 Task: Create a rule from the Routing list, Task moved to a section -> Set Priority in the project AgileFocus , set the section as Done clear the priority
Action: Mouse moved to (999, 167)
Screenshot: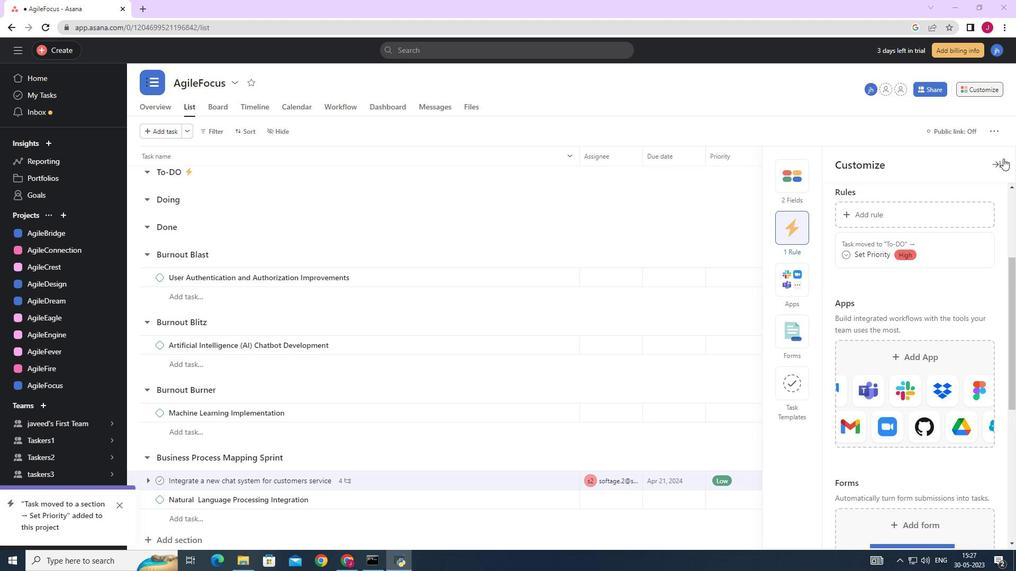 
Action: Mouse pressed left at (999, 167)
Screenshot: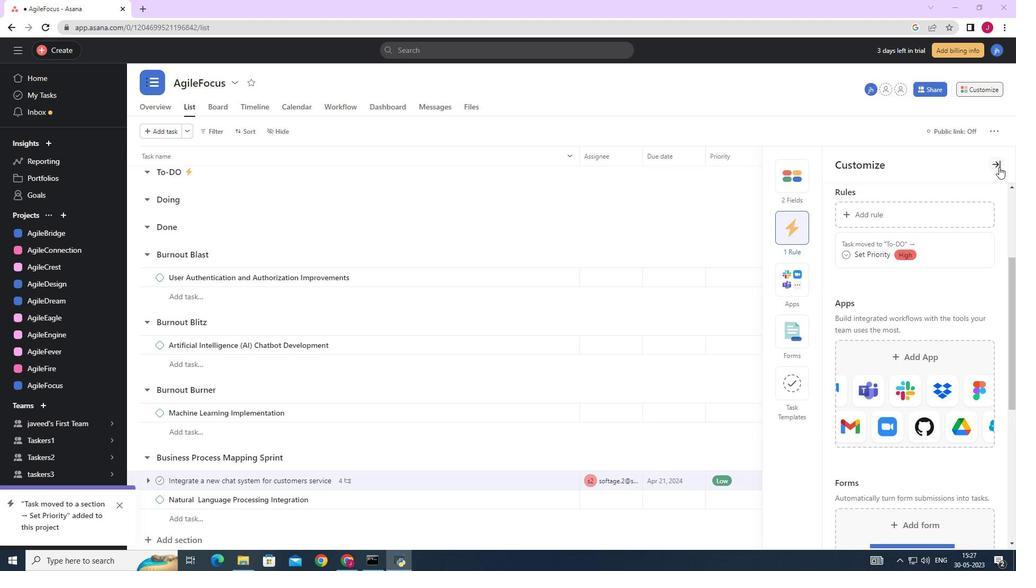 
Action: Mouse moved to (986, 85)
Screenshot: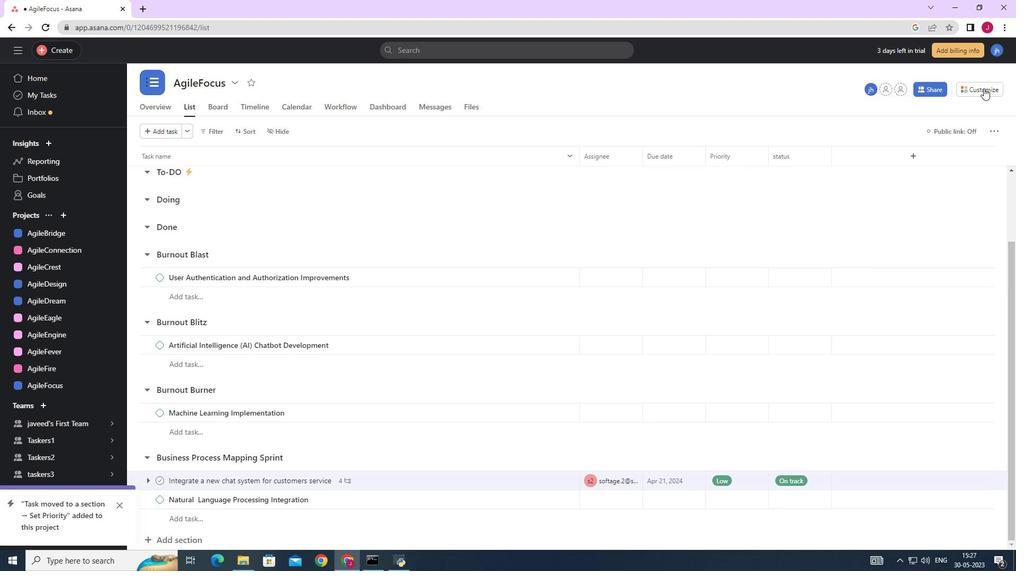 
Action: Mouse pressed left at (986, 85)
Screenshot: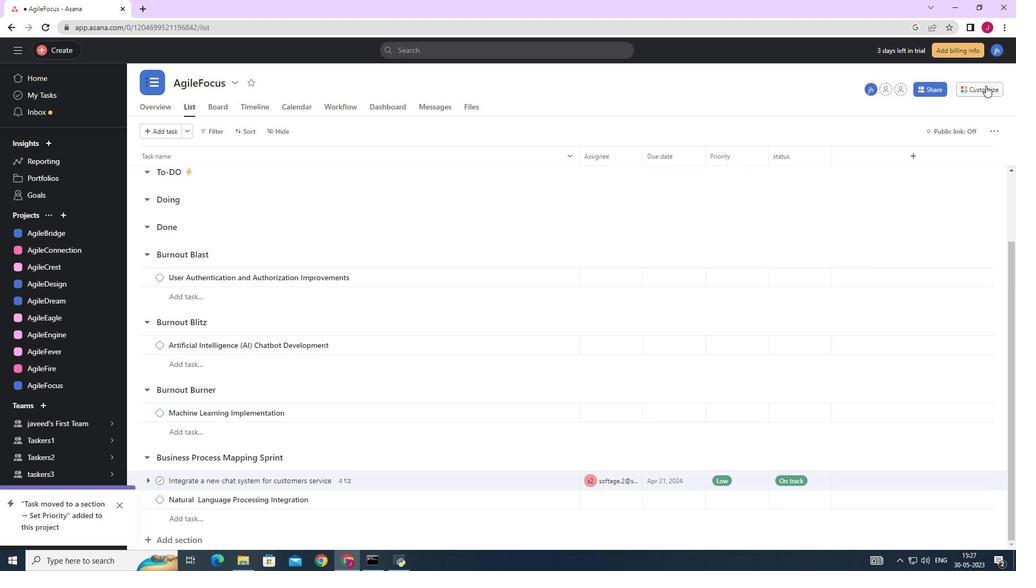 
Action: Mouse moved to (795, 225)
Screenshot: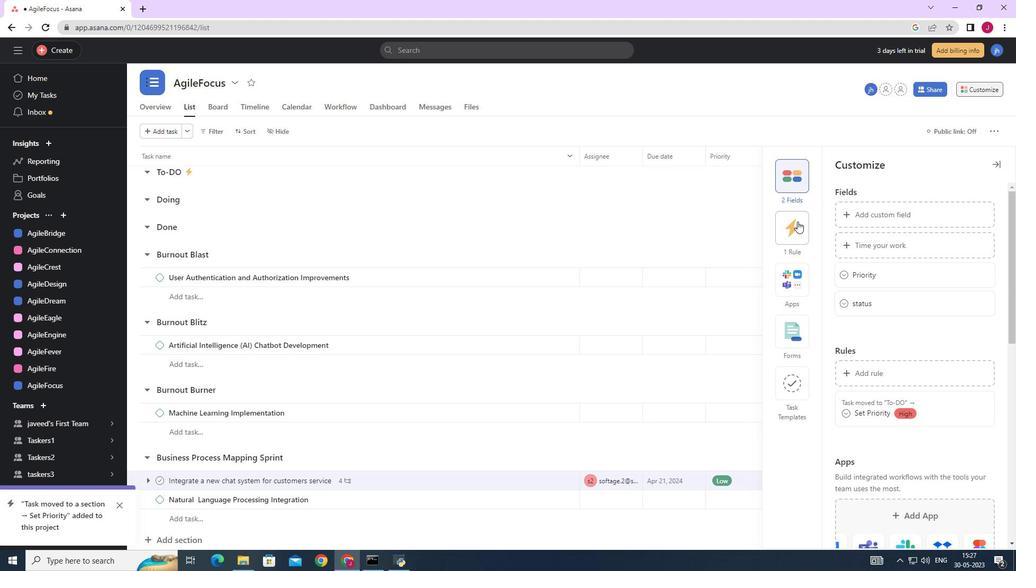 
Action: Mouse pressed left at (795, 225)
Screenshot: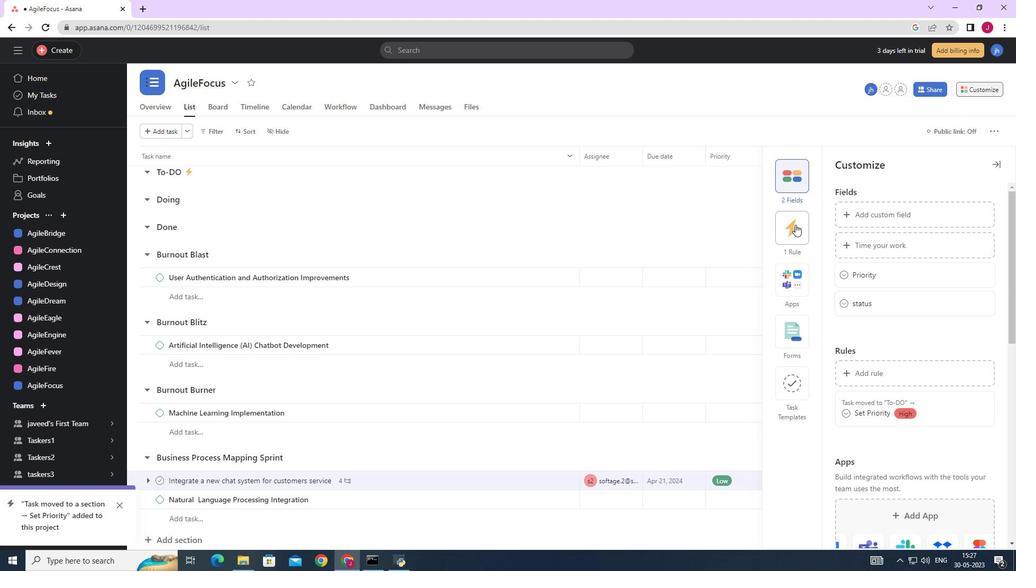
Action: Mouse moved to (869, 217)
Screenshot: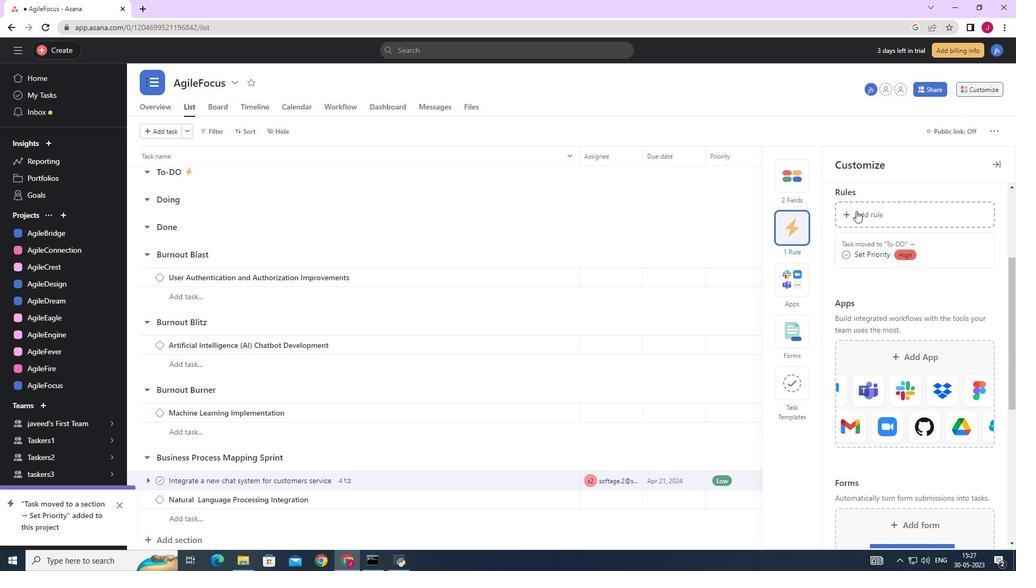 
Action: Mouse pressed left at (869, 217)
Screenshot: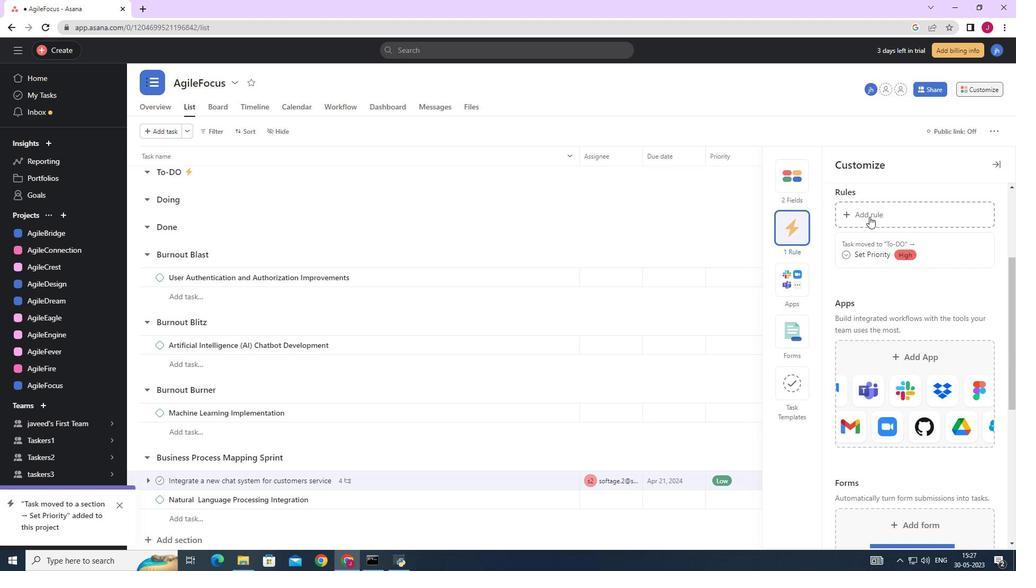 
Action: Mouse moved to (229, 141)
Screenshot: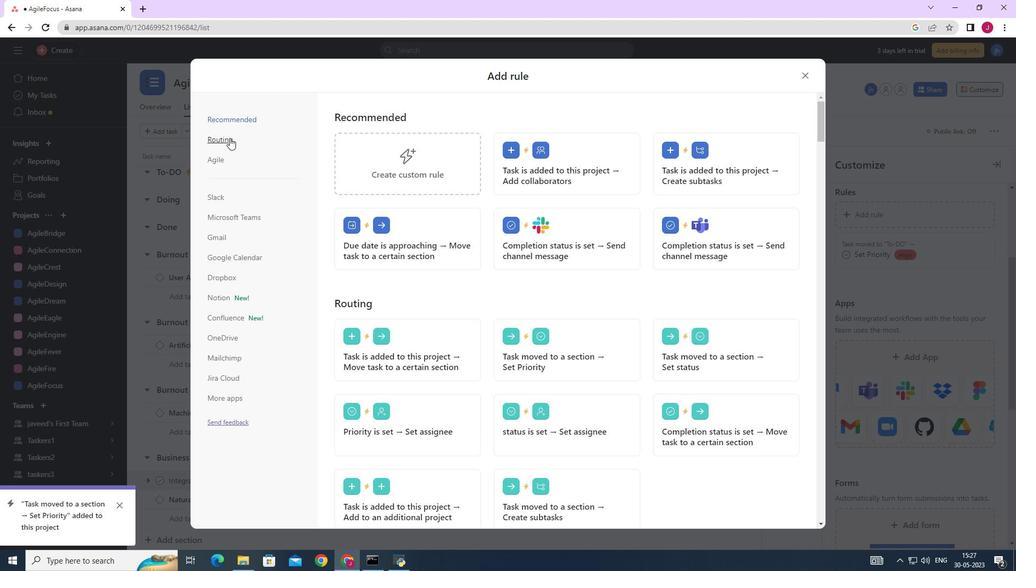 
Action: Mouse pressed left at (229, 141)
Screenshot: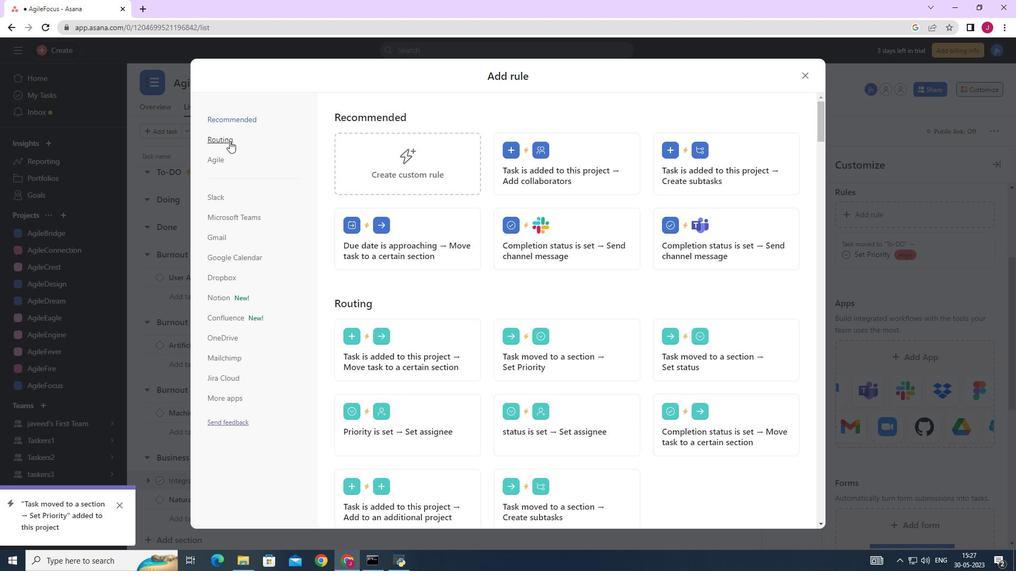 
Action: Mouse moved to (566, 155)
Screenshot: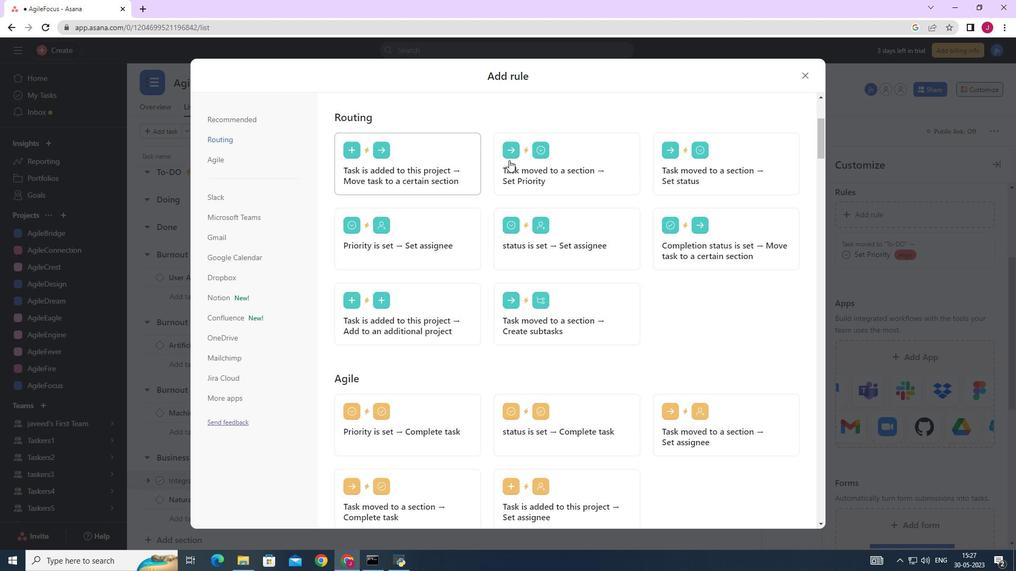 
Action: Mouse pressed left at (566, 155)
Screenshot: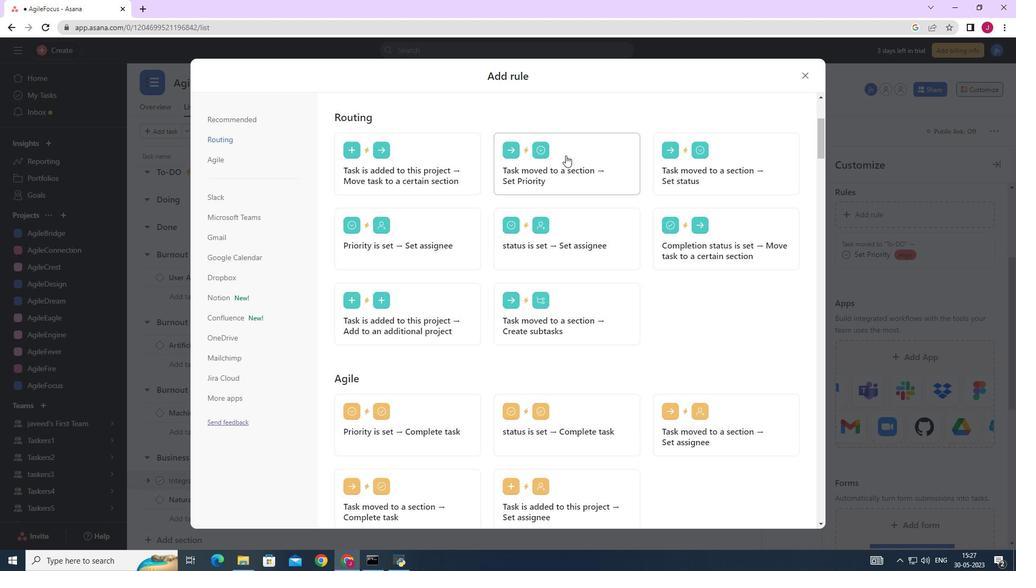 
Action: Mouse moved to (337, 292)
Screenshot: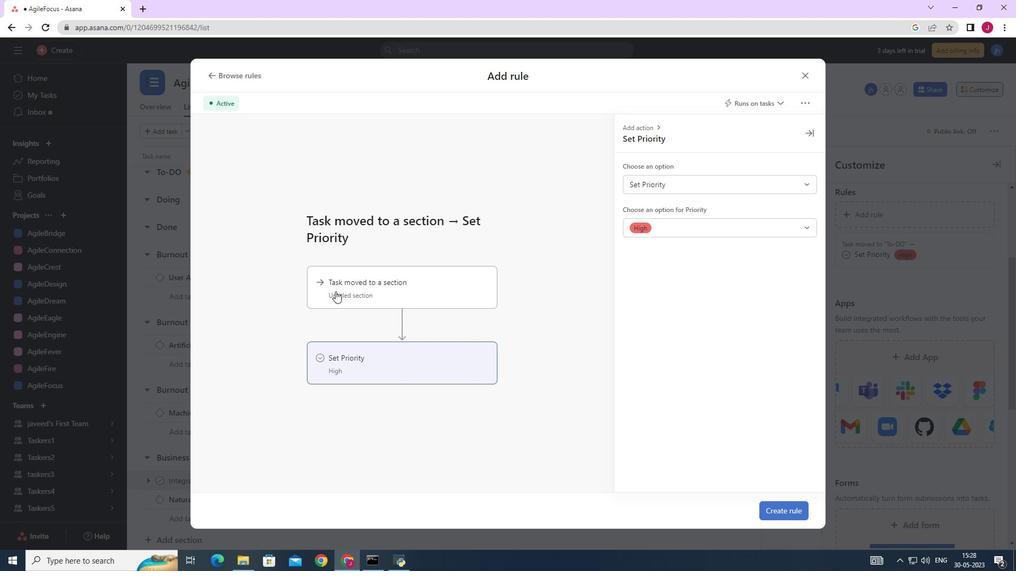 
Action: Mouse pressed left at (336, 291)
Screenshot: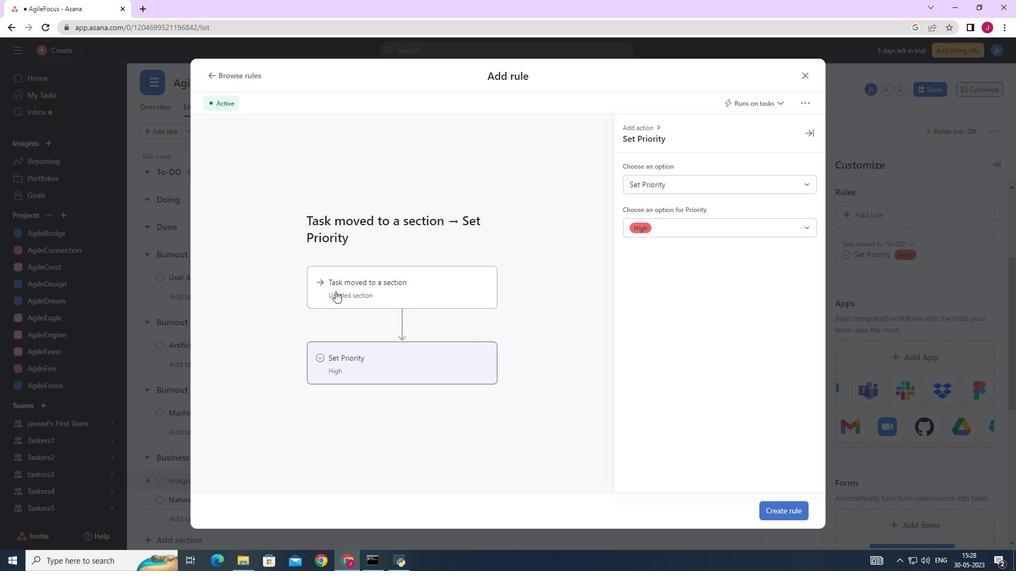 
Action: Mouse moved to (683, 182)
Screenshot: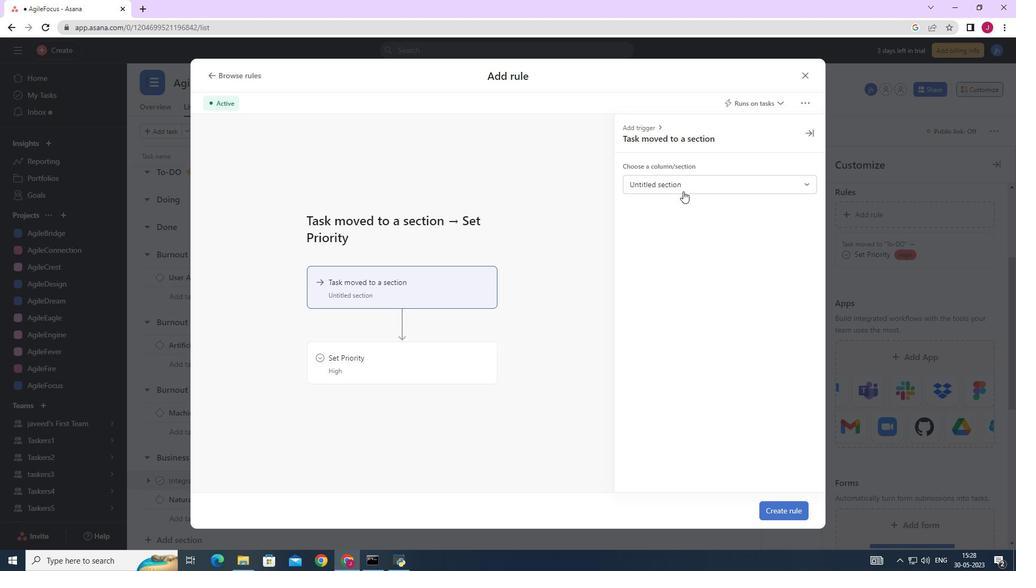 
Action: Mouse pressed left at (683, 182)
Screenshot: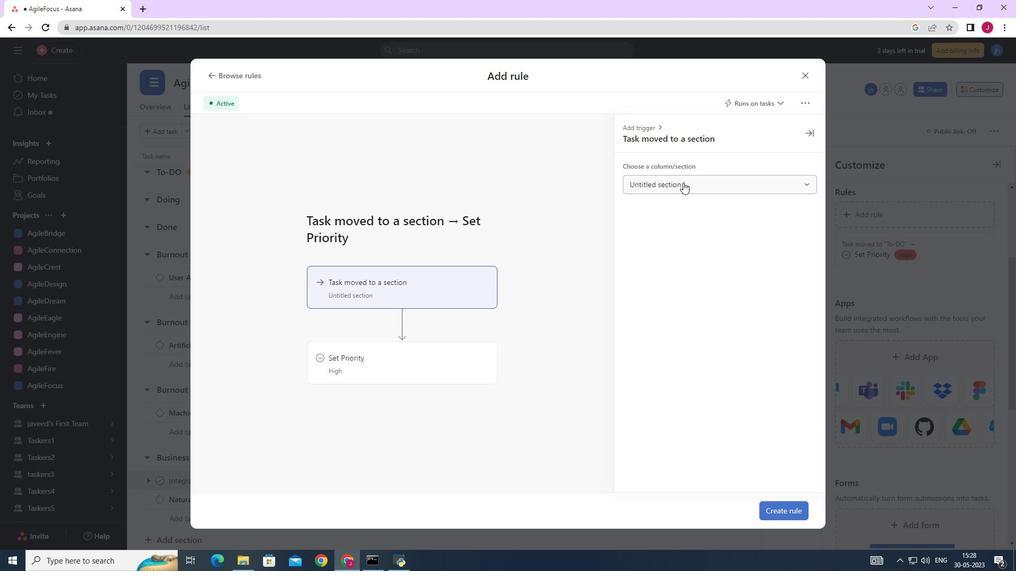 
Action: Mouse moved to (651, 262)
Screenshot: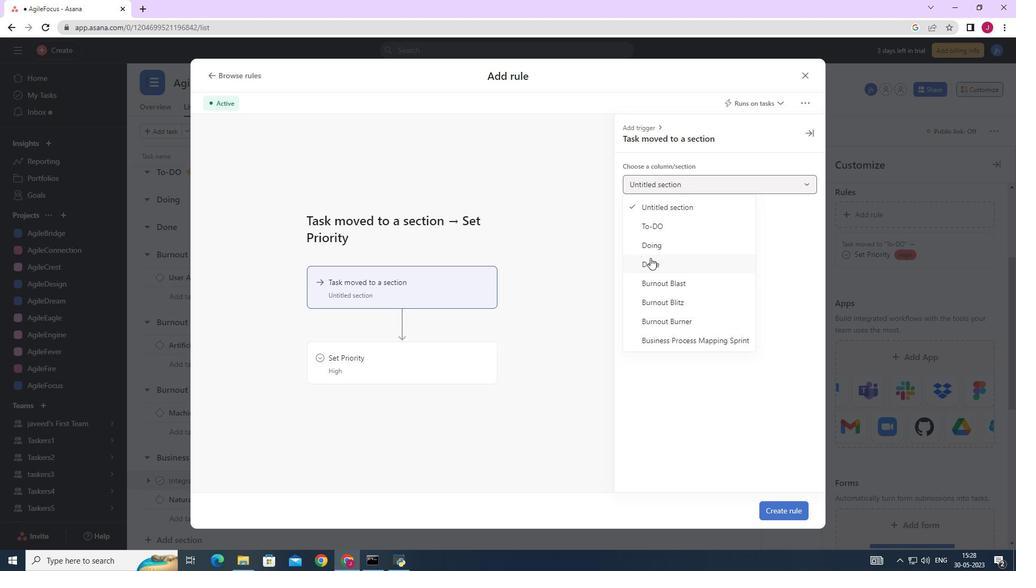
Action: Mouse pressed left at (651, 262)
Screenshot: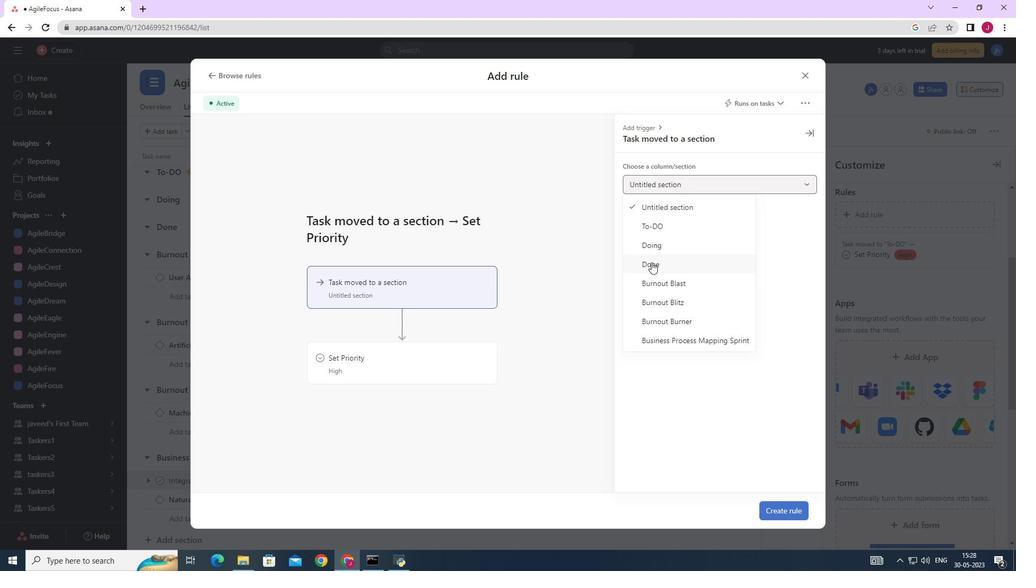 
Action: Mouse moved to (662, 181)
Screenshot: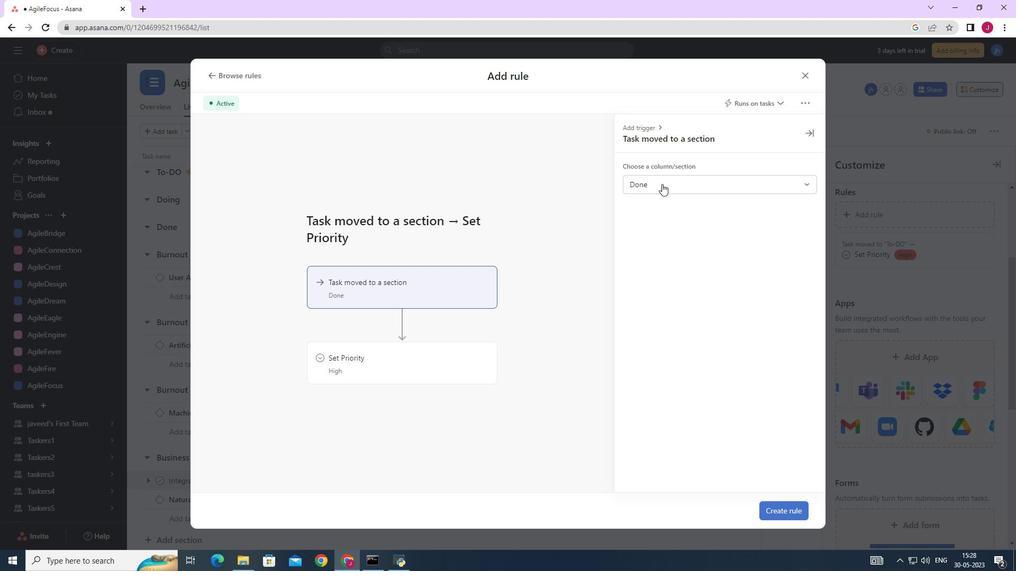 
Action: Mouse pressed left at (662, 181)
Screenshot: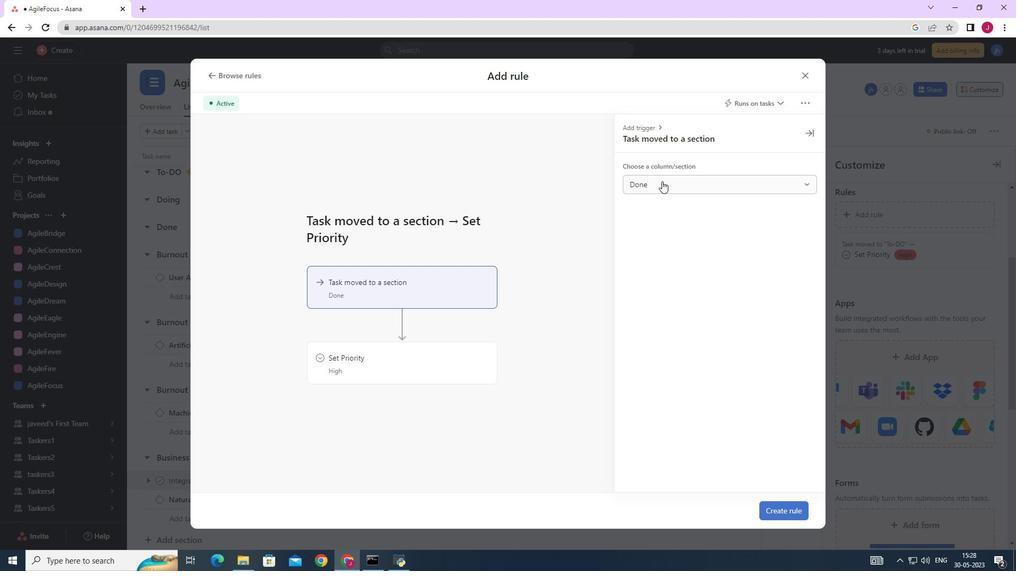 
Action: Mouse moved to (662, 181)
Screenshot: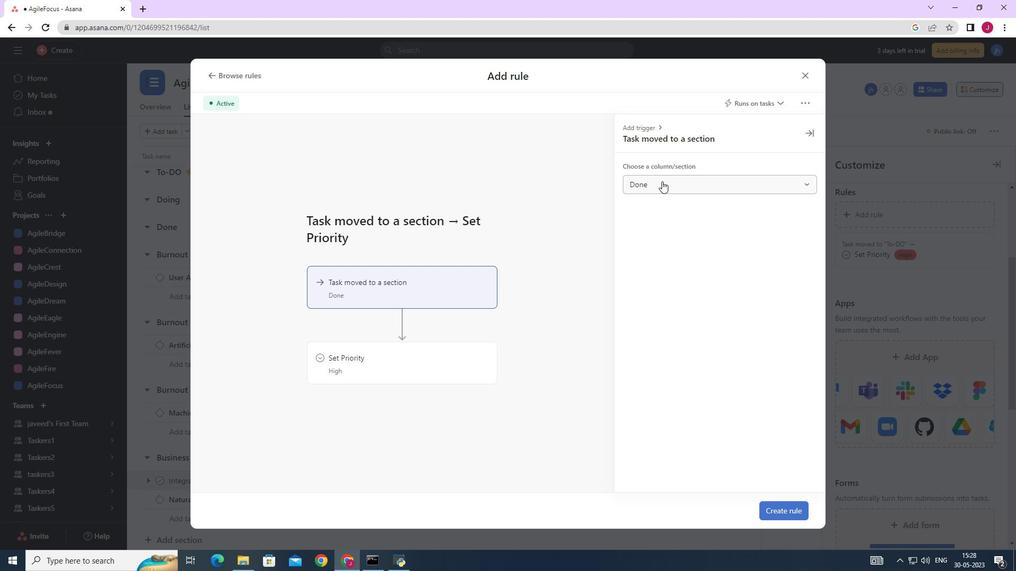 
Action: Mouse pressed left at (662, 181)
Screenshot: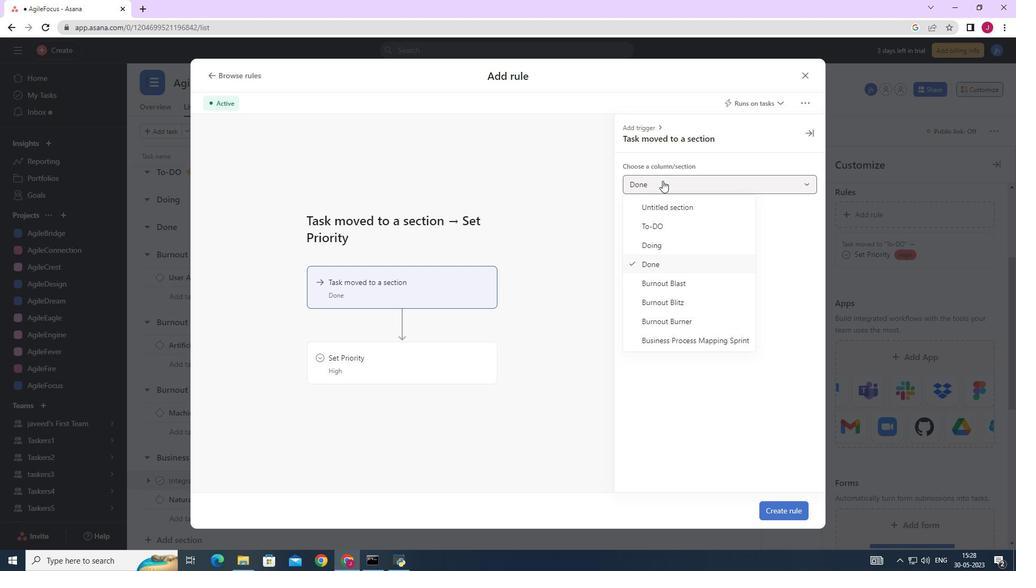 
Action: Mouse moved to (403, 358)
Screenshot: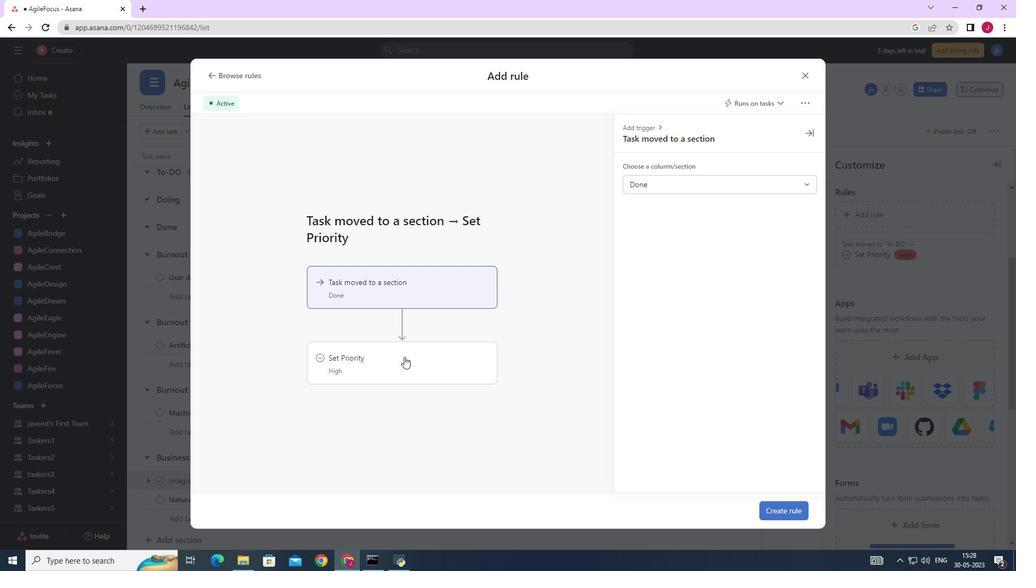 
Action: Mouse pressed left at (403, 358)
Screenshot: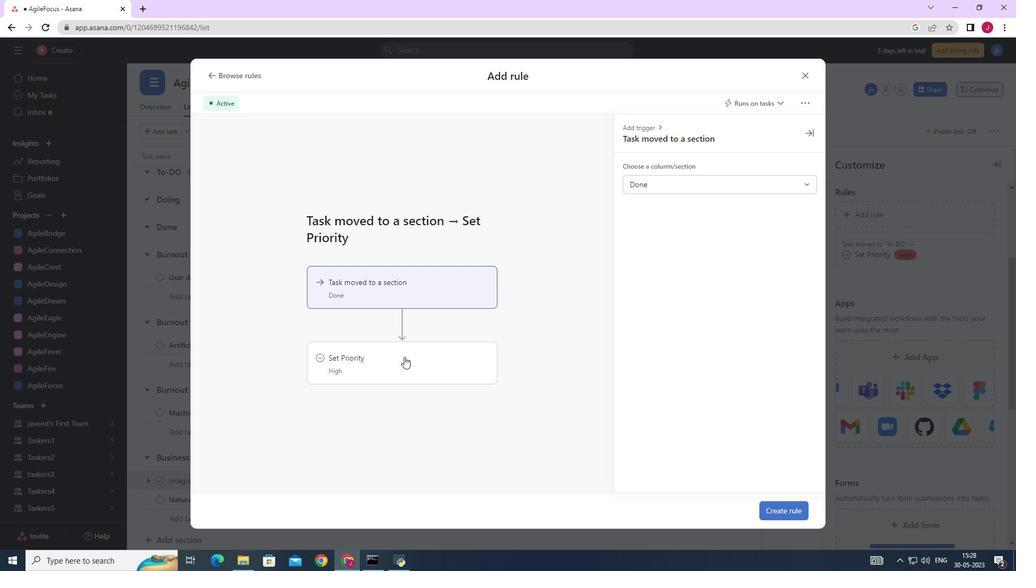 
Action: Mouse moved to (652, 184)
Screenshot: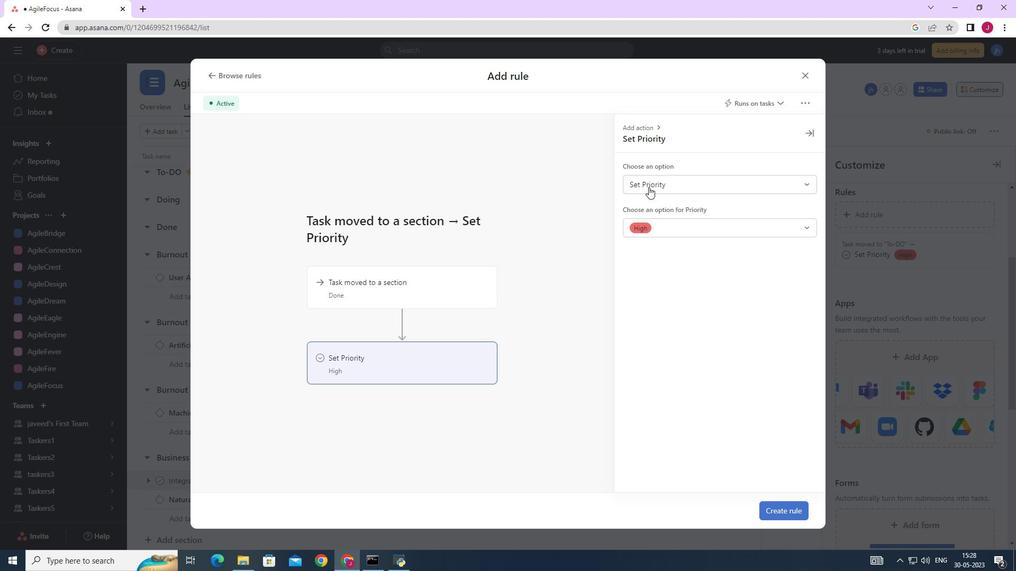 
Action: Mouse pressed left at (652, 184)
Screenshot: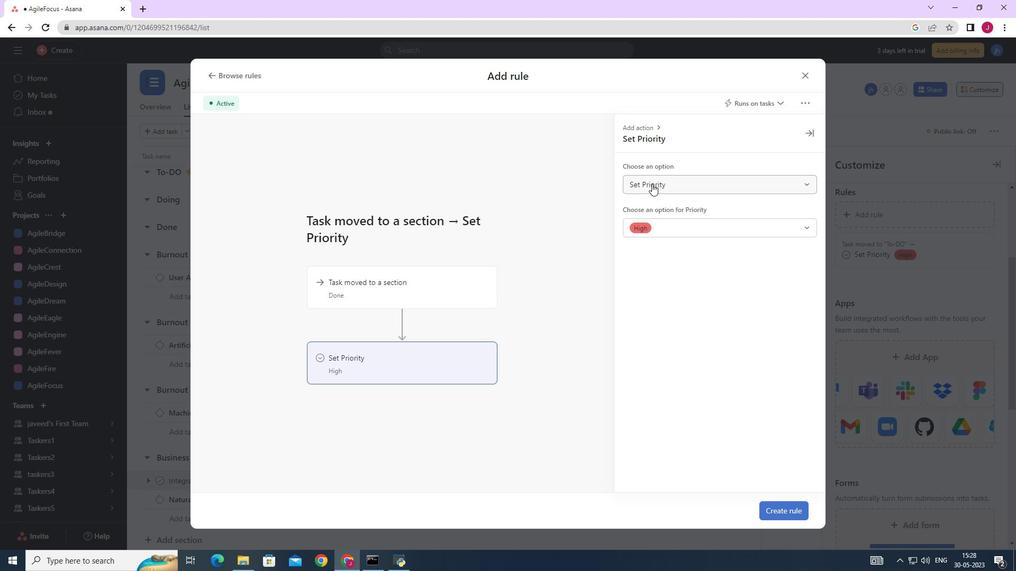 
Action: Mouse moved to (657, 228)
Screenshot: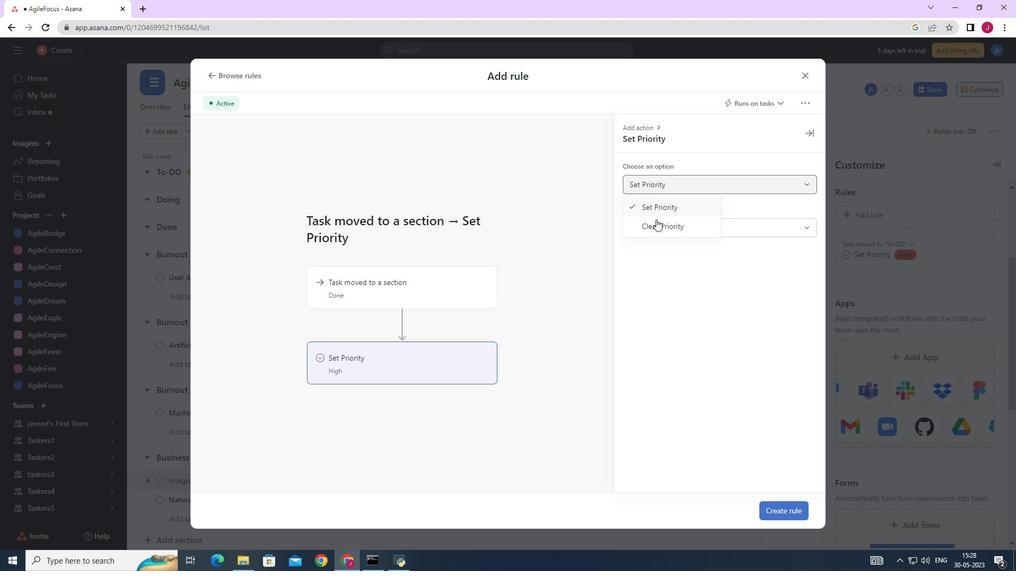 
Action: Mouse pressed left at (657, 228)
Screenshot: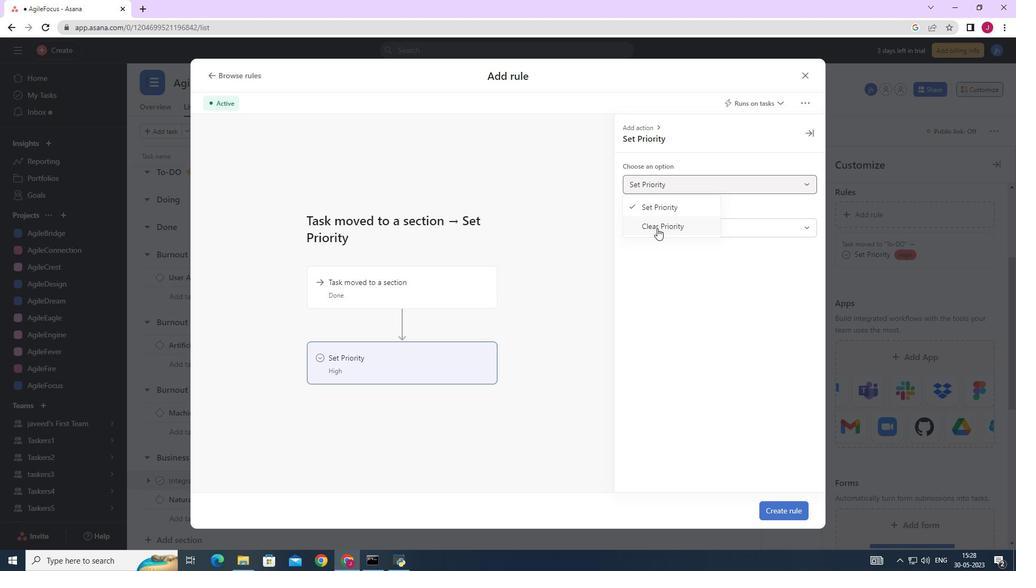 
Action: Mouse moved to (790, 509)
Screenshot: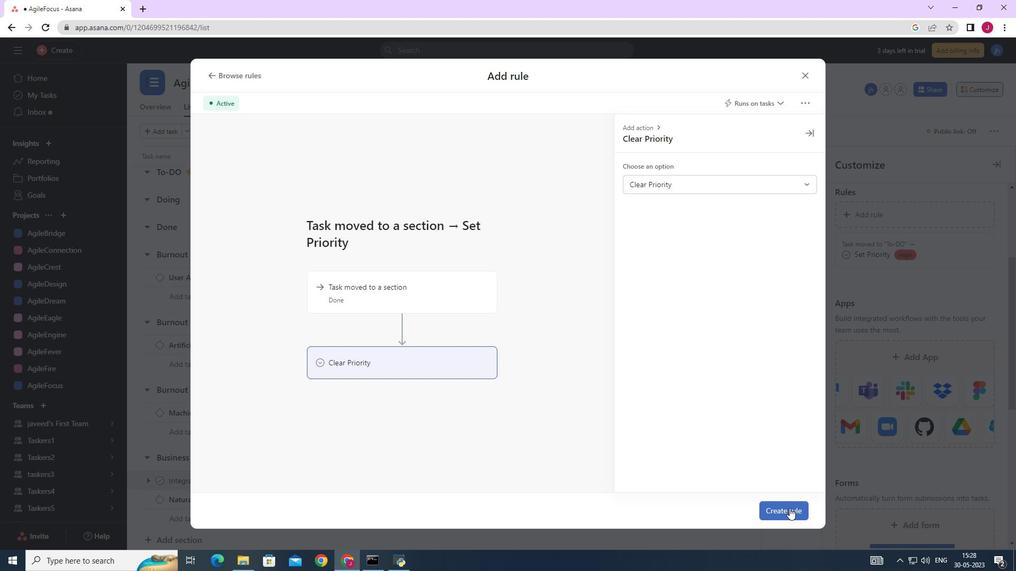 
Action: Mouse pressed left at (789, 509)
Screenshot: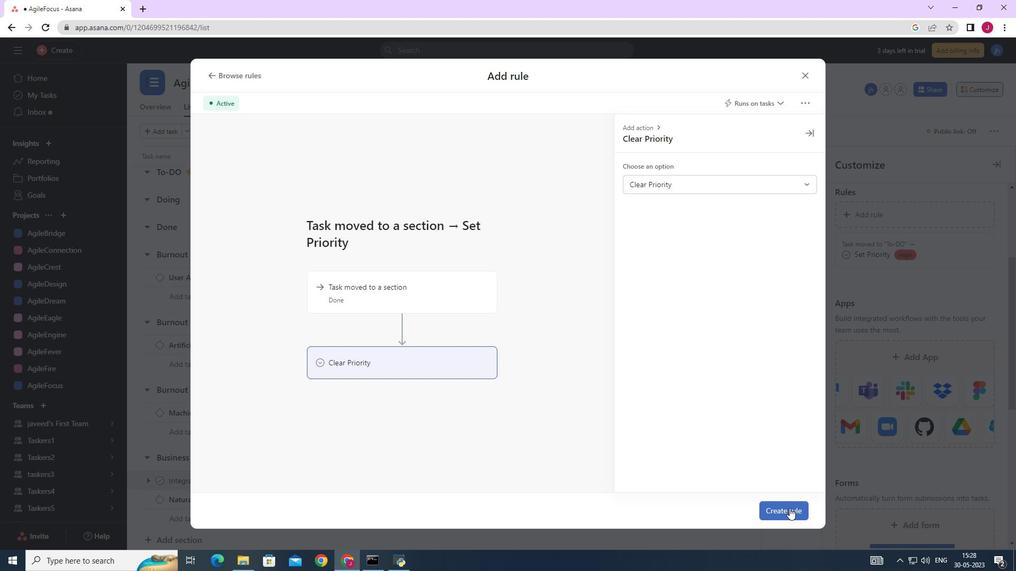 
Action: Mouse moved to (652, 499)
Screenshot: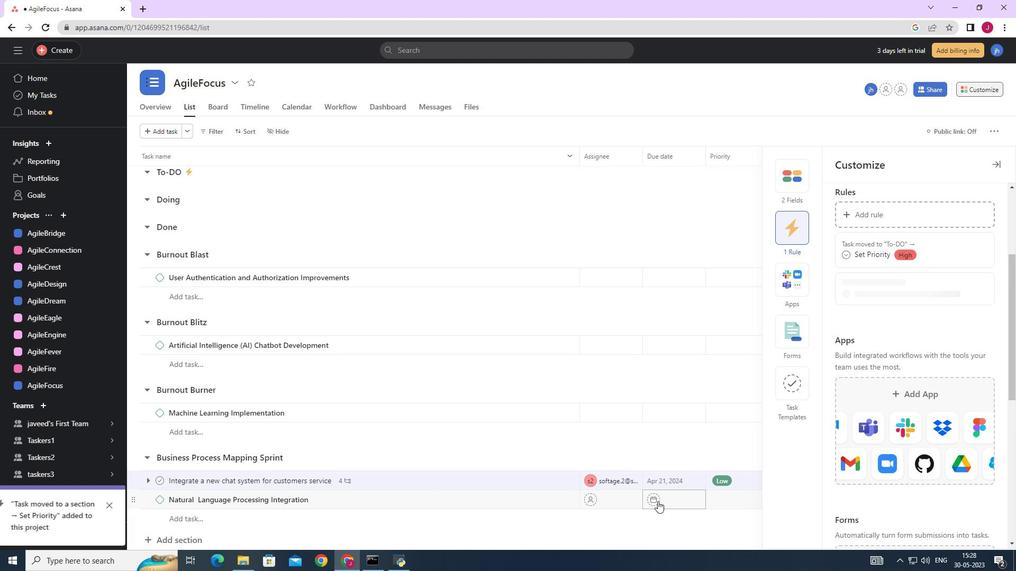 
